 Task: Select workspace as visibility.
Action: Mouse pressed left at (330, 73)
Screenshot: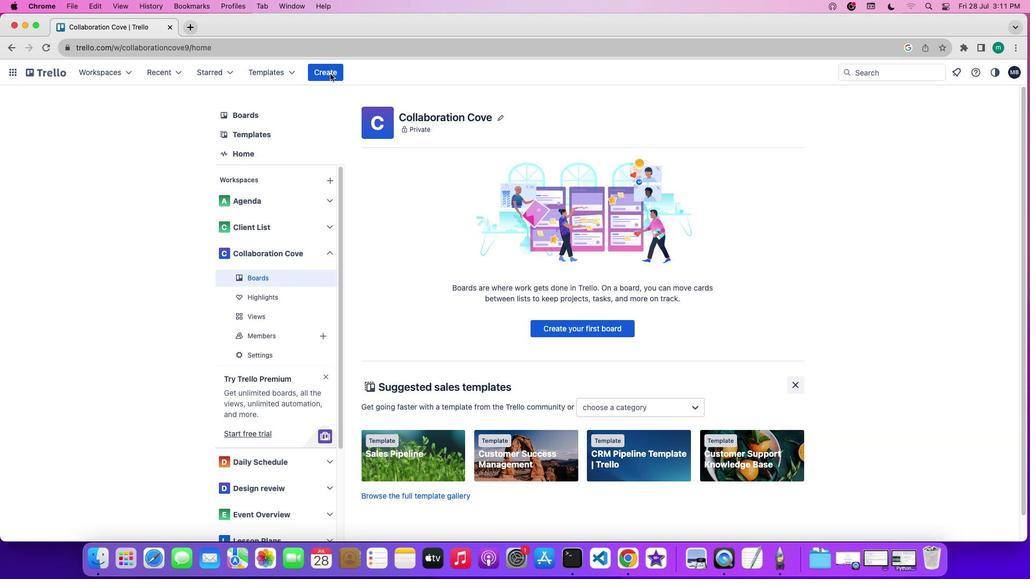 
Action: Mouse moved to (327, 77)
Screenshot: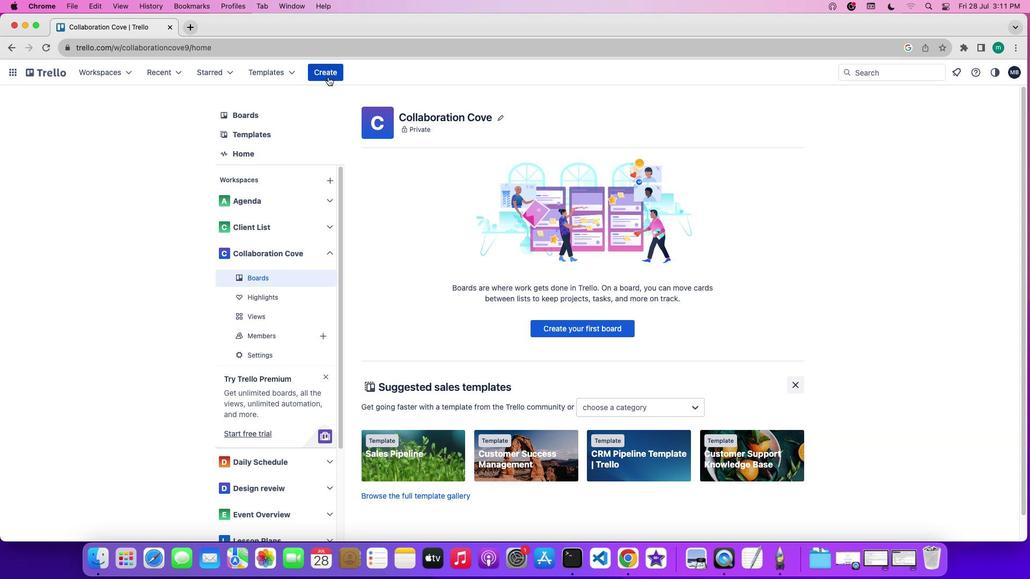 
Action: Mouse pressed left at (327, 77)
Screenshot: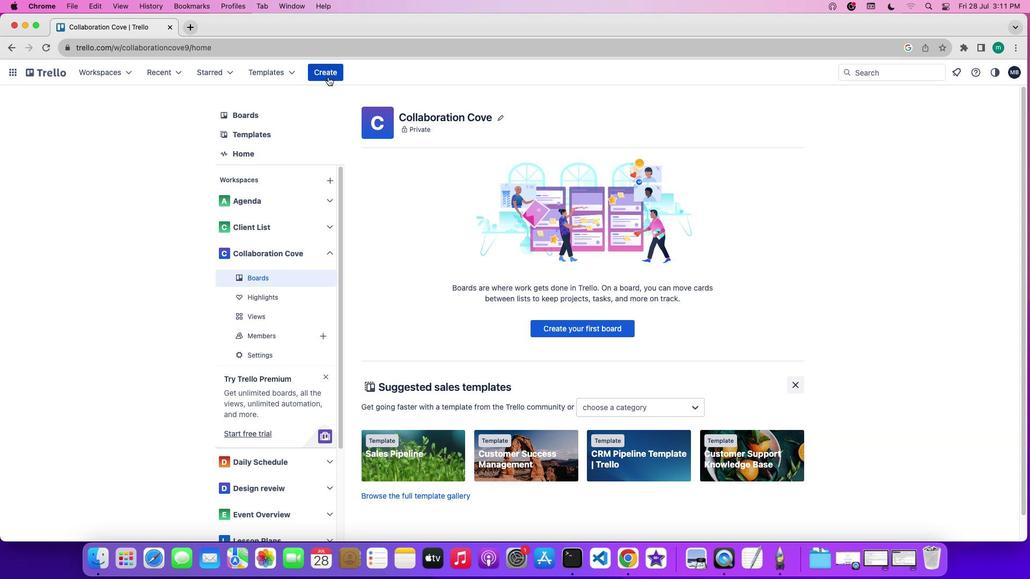 
Action: Mouse moved to (414, 125)
Screenshot: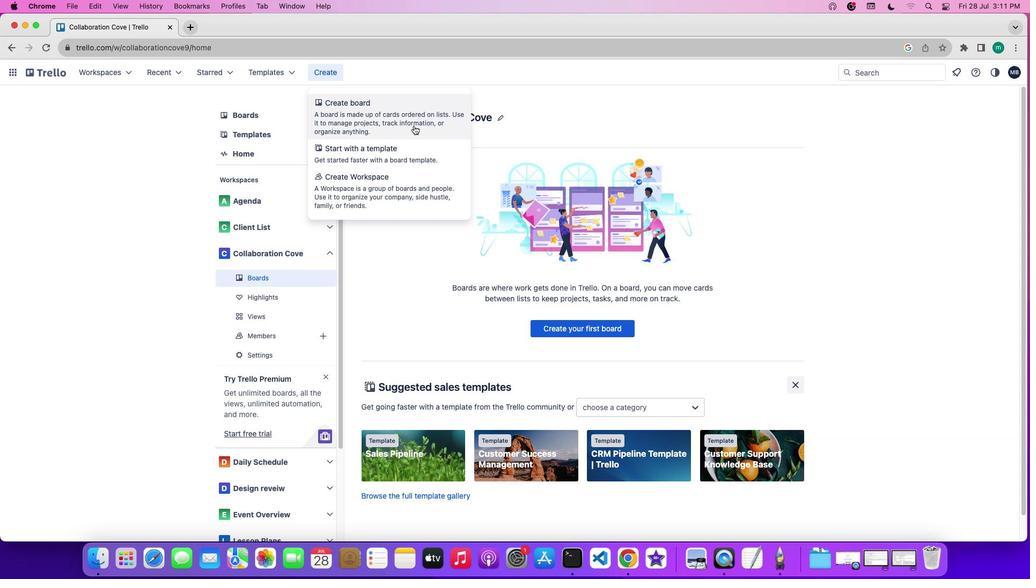 
Action: Mouse pressed left at (414, 125)
Screenshot: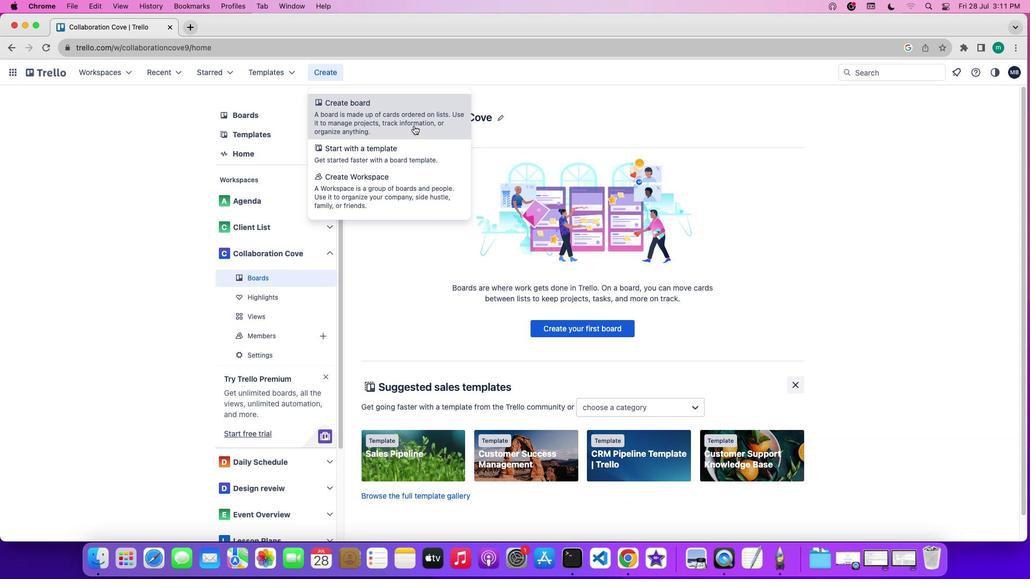 
Action: Mouse moved to (419, 359)
Screenshot: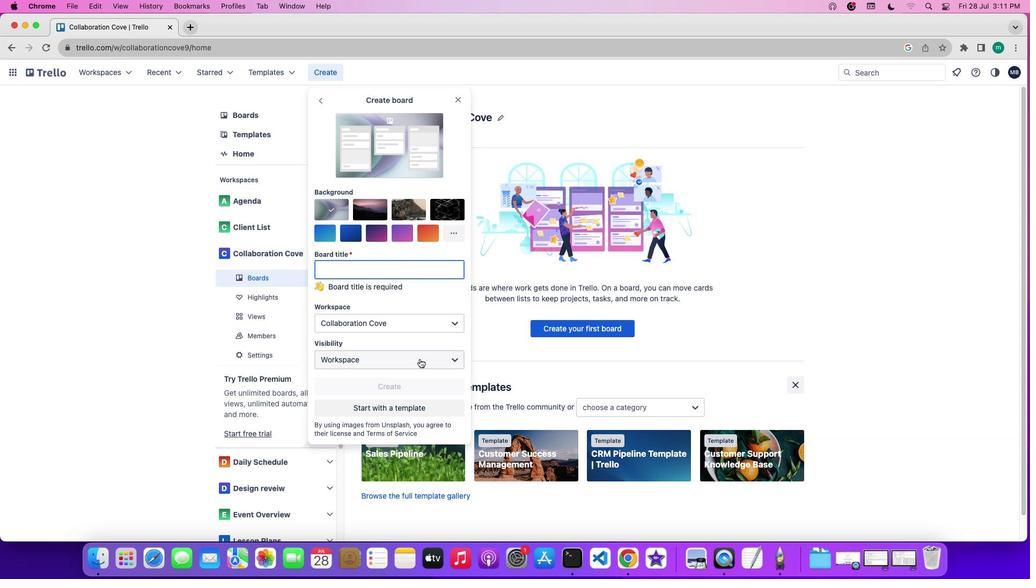 
Action: Mouse pressed left at (419, 359)
Screenshot: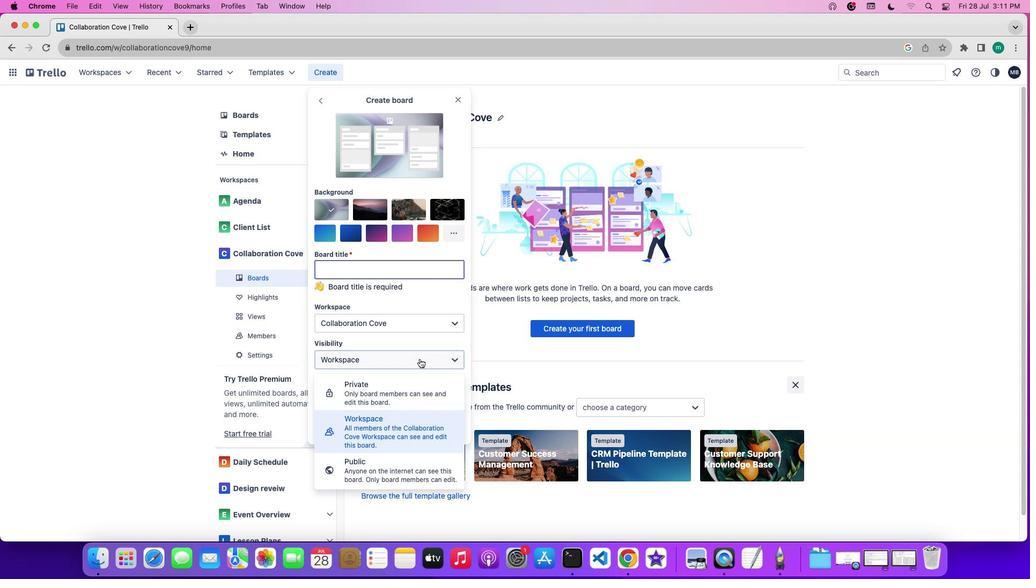 
Action: Mouse moved to (410, 423)
Screenshot: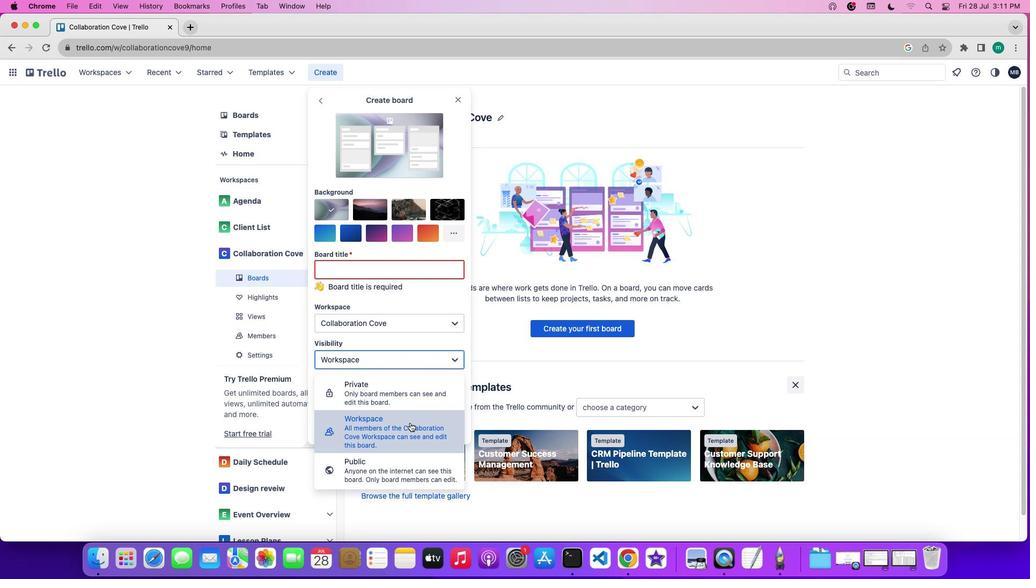 
Action: Mouse pressed left at (410, 423)
Screenshot: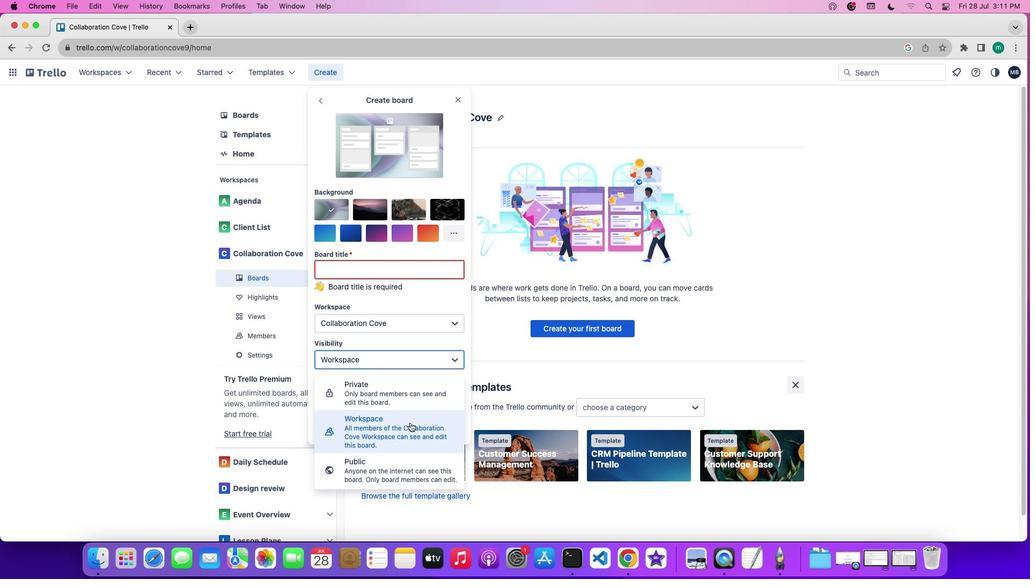 
Action: Mouse moved to (455, 404)
Screenshot: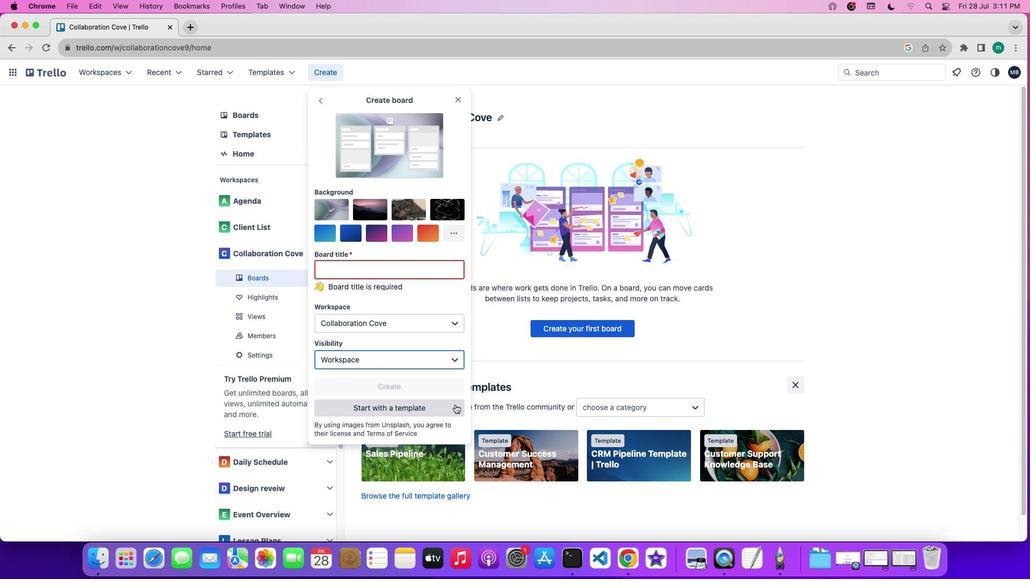 
